 Task: Look for products in the category "Bubble Bath" from Aura Cacia only.
Action: Mouse moved to (670, 257)
Screenshot: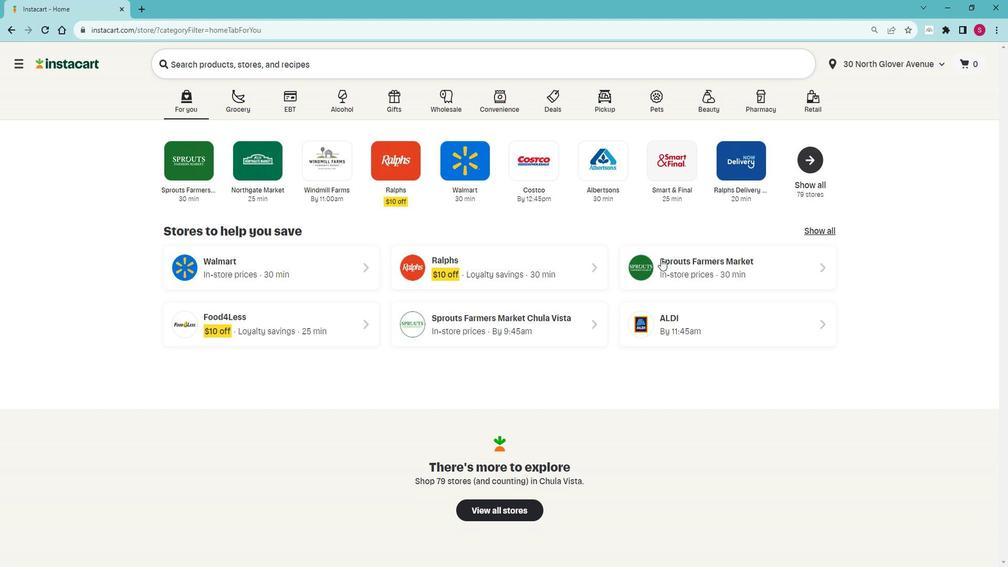 
Action: Mouse pressed left at (670, 257)
Screenshot: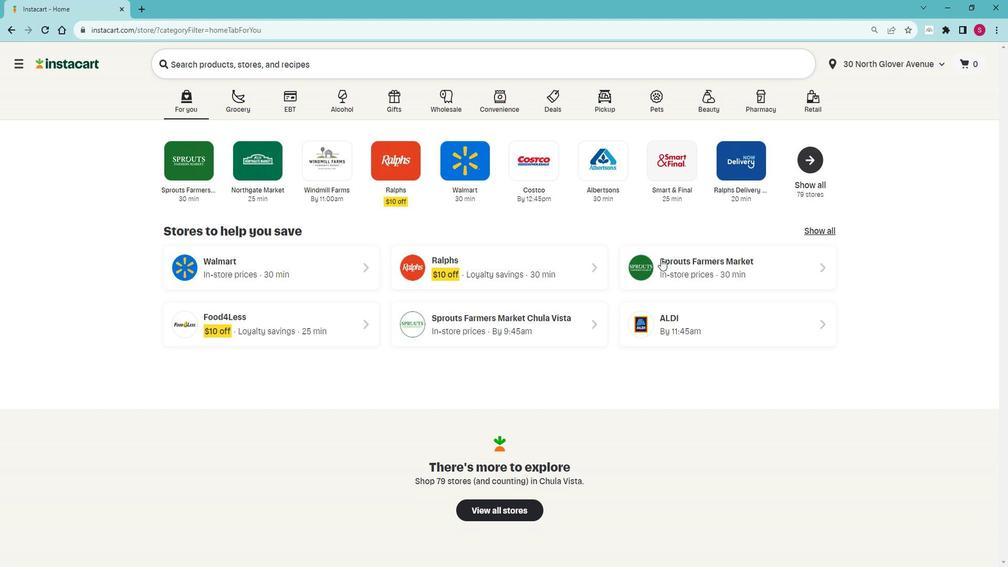 
Action: Mouse moved to (43, 345)
Screenshot: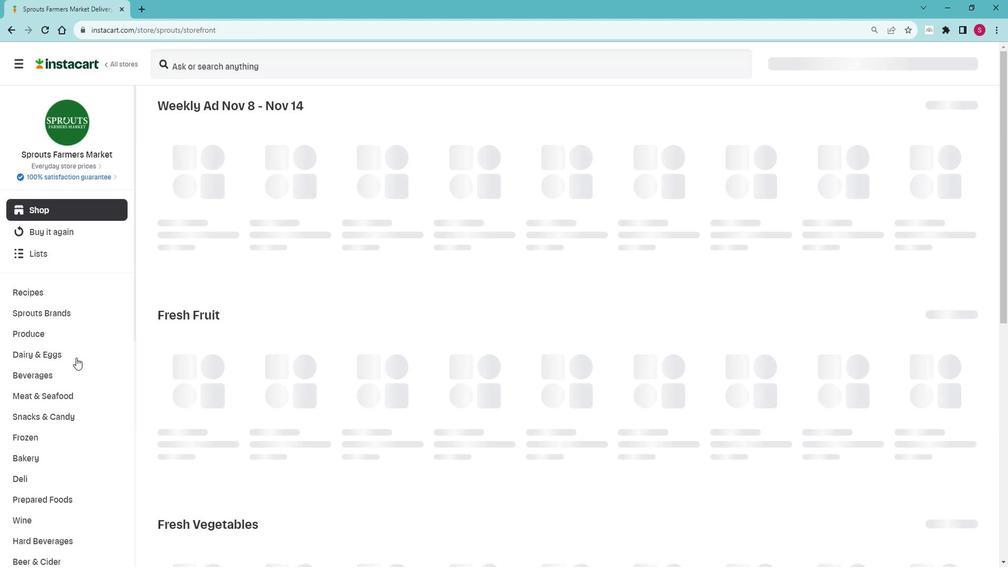 
Action: Mouse scrolled (43, 345) with delta (0, 0)
Screenshot: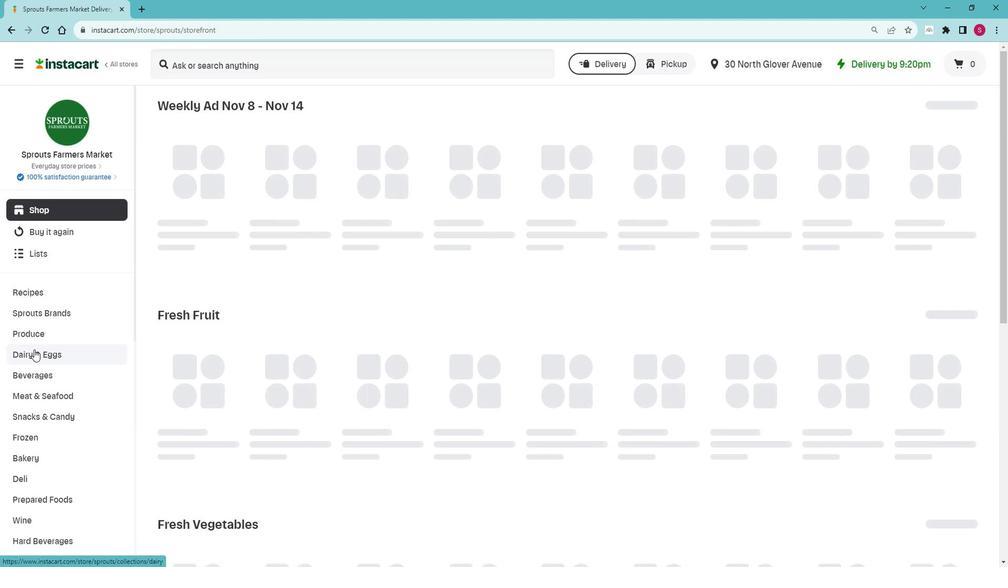 
Action: Mouse scrolled (43, 345) with delta (0, 0)
Screenshot: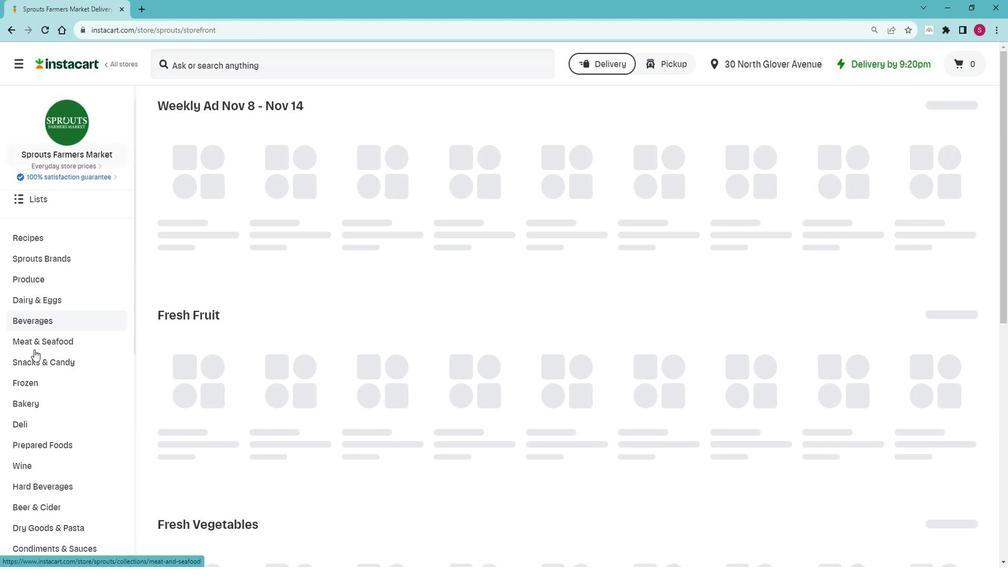 
Action: Mouse scrolled (43, 345) with delta (0, 0)
Screenshot: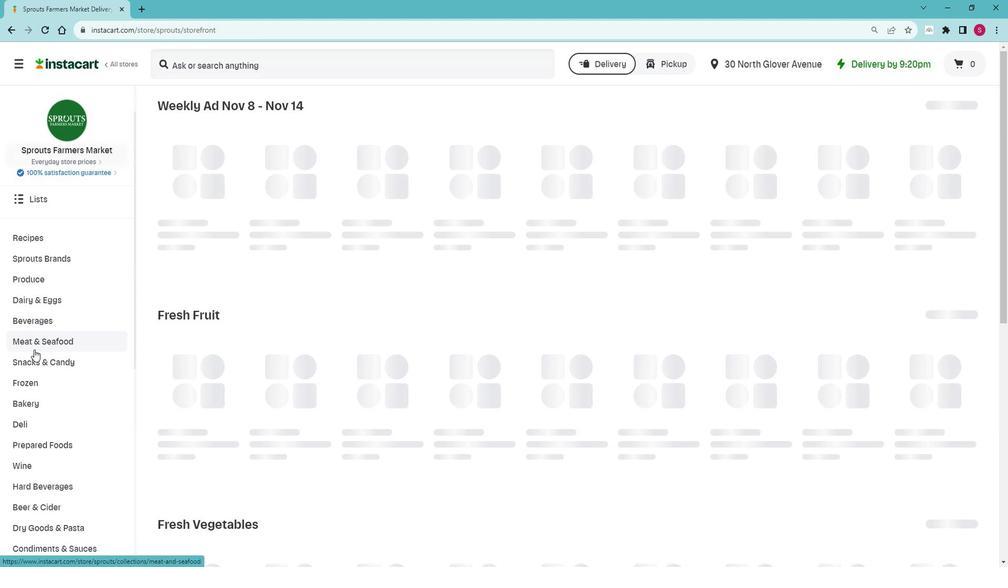 
Action: Mouse moved to (56, 342)
Screenshot: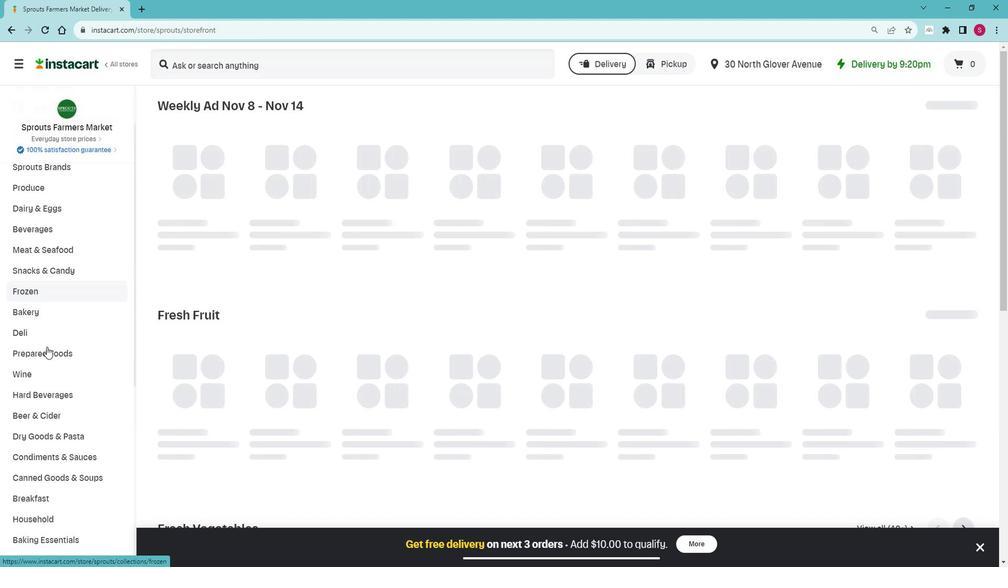 
Action: Mouse scrolled (56, 342) with delta (0, 0)
Screenshot: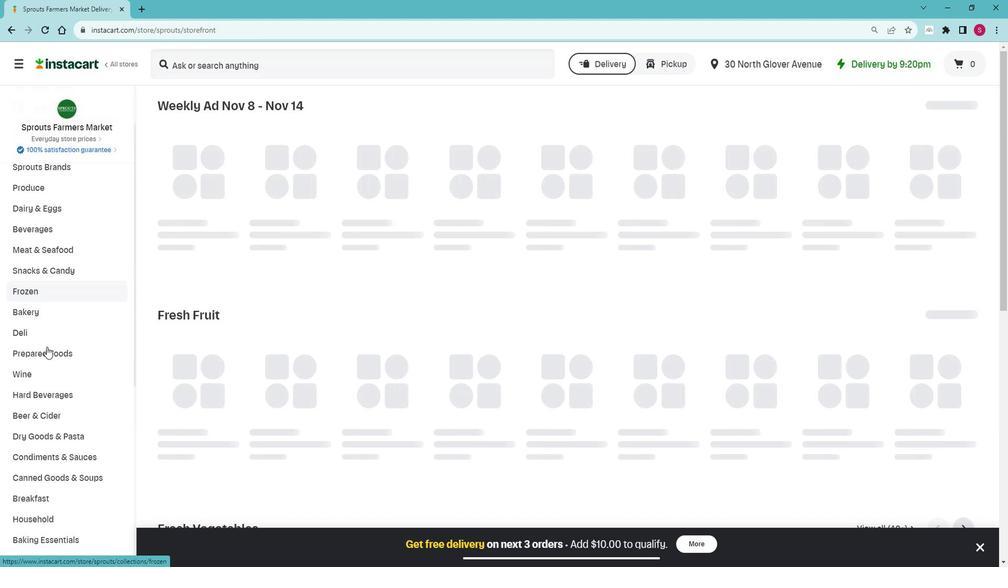 
Action: Mouse moved to (65, 342)
Screenshot: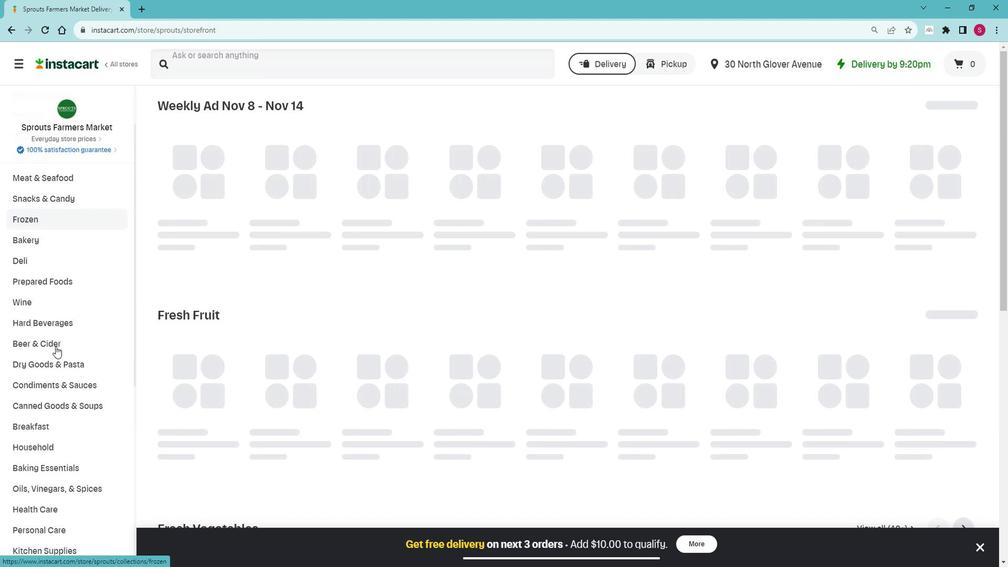 
Action: Mouse scrolled (65, 341) with delta (0, 0)
Screenshot: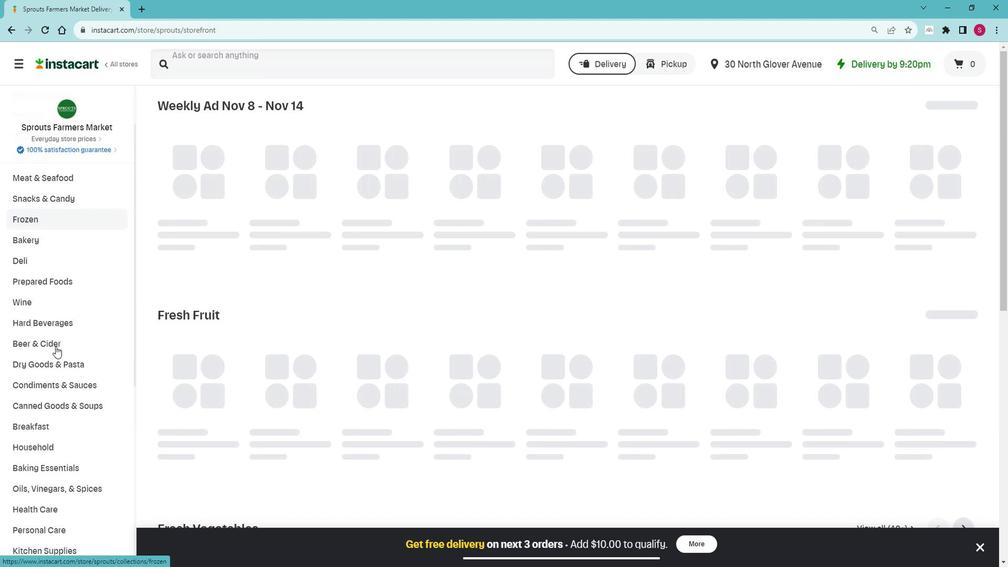 
Action: Mouse moved to (70, 343)
Screenshot: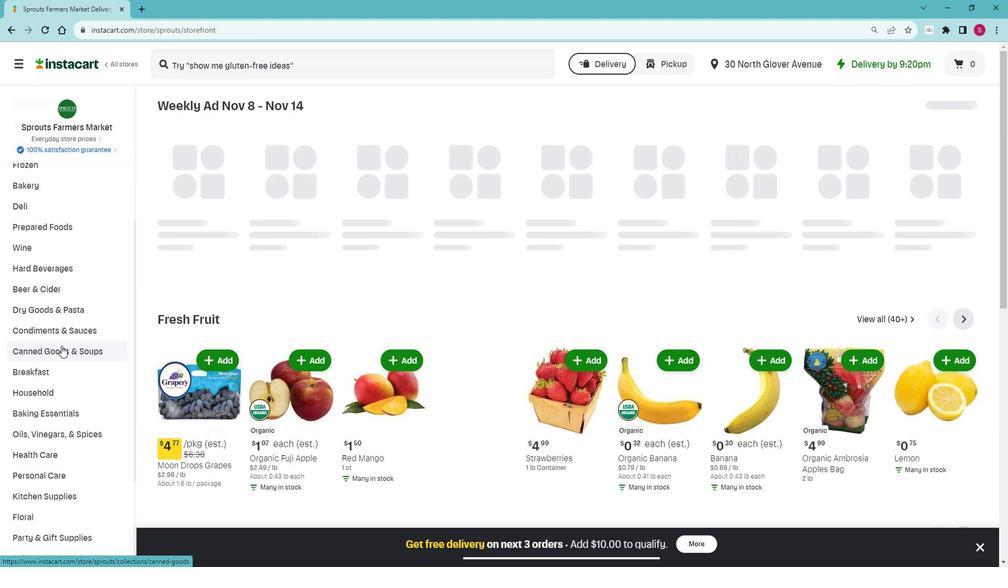 
Action: Mouse scrolled (70, 342) with delta (0, 0)
Screenshot: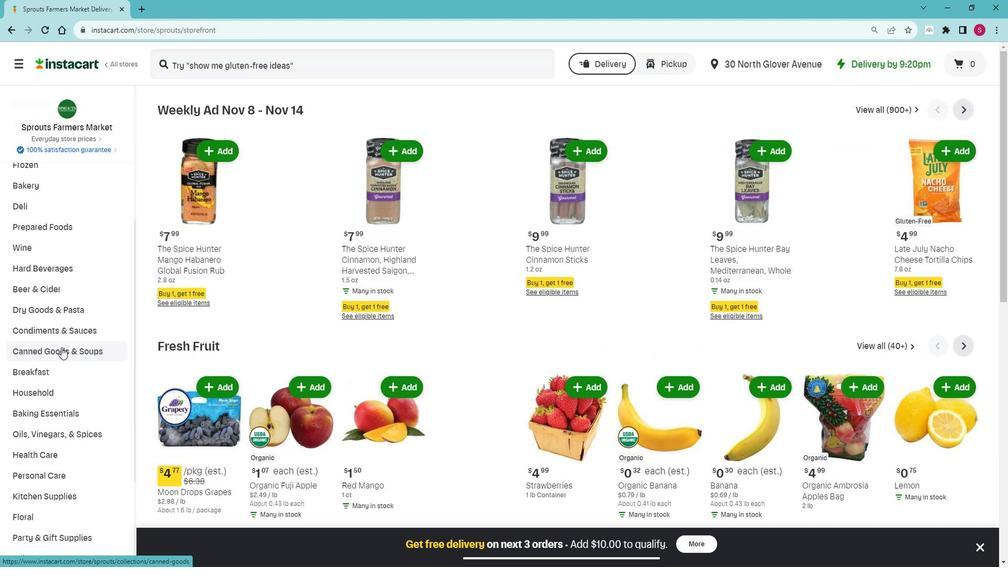 
Action: Mouse moved to (71, 410)
Screenshot: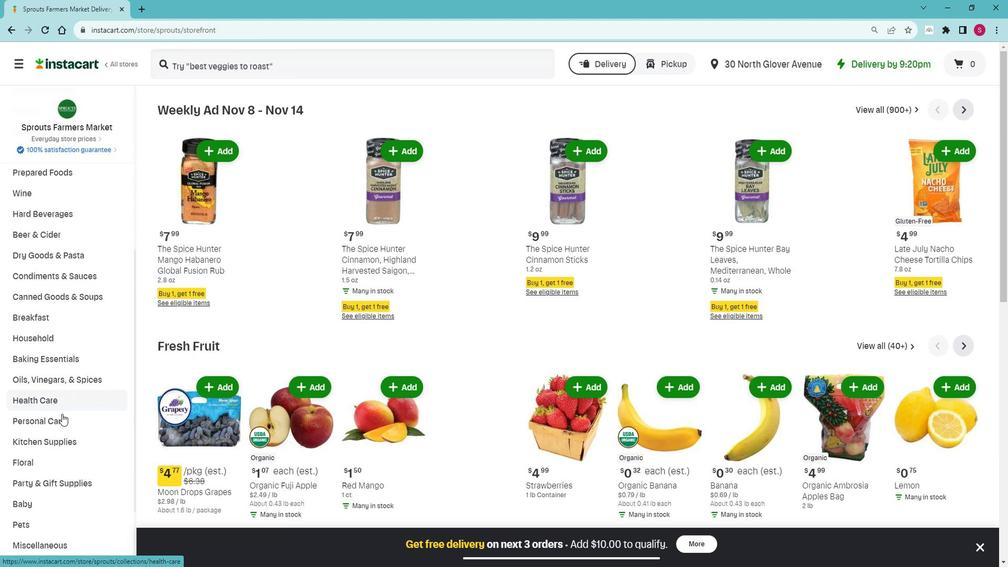 
Action: Mouse pressed left at (71, 410)
Screenshot: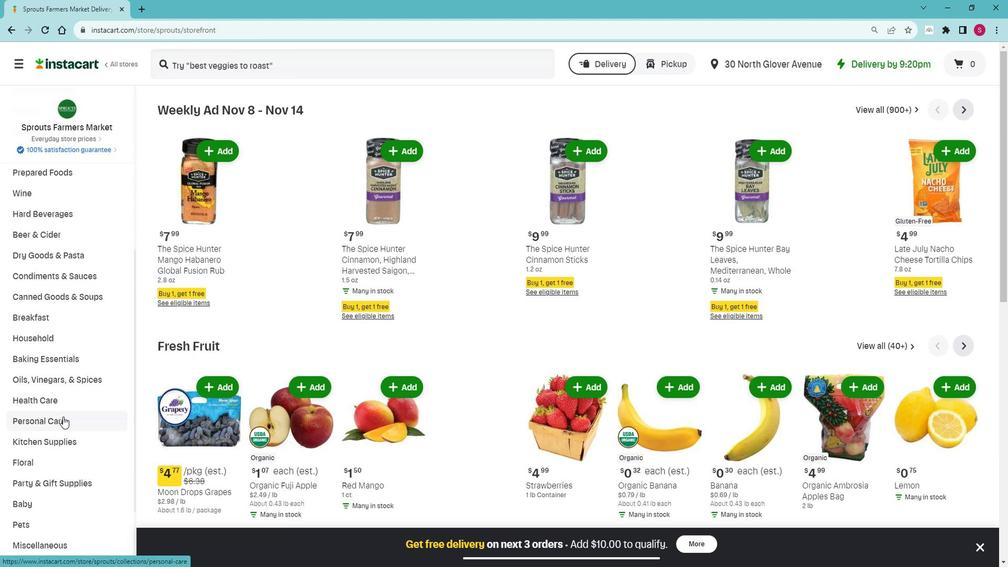 
Action: Mouse moved to (74, 432)
Screenshot: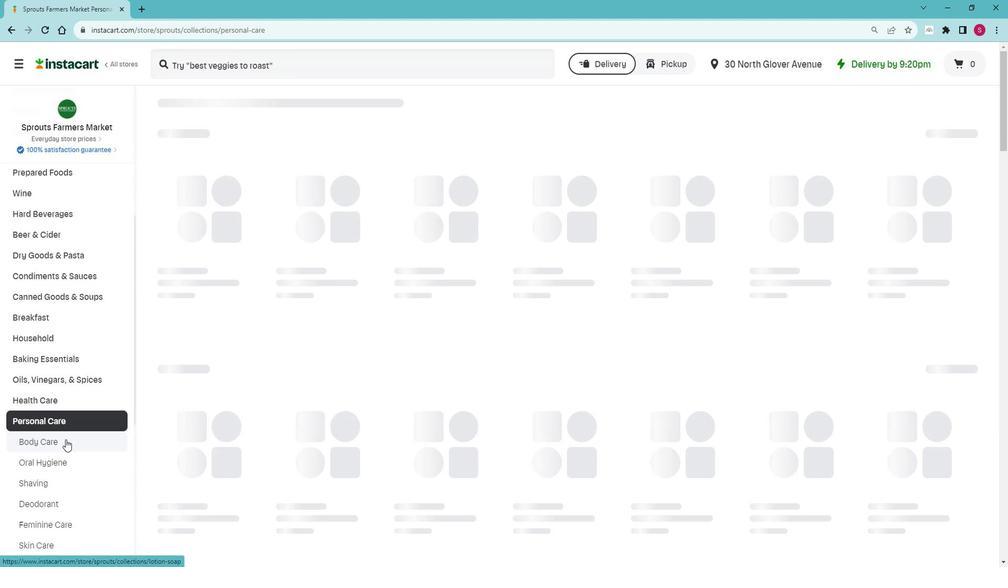 
Action: Mouse pressed left at (74, 432)
Screenshot: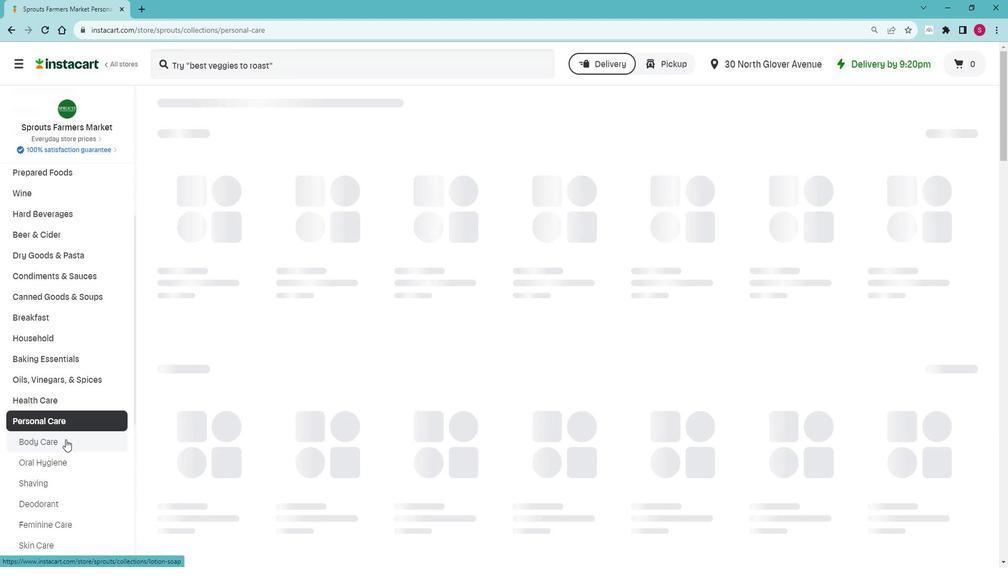 
Action: Mouse moved to (420, 154)
Screenshot: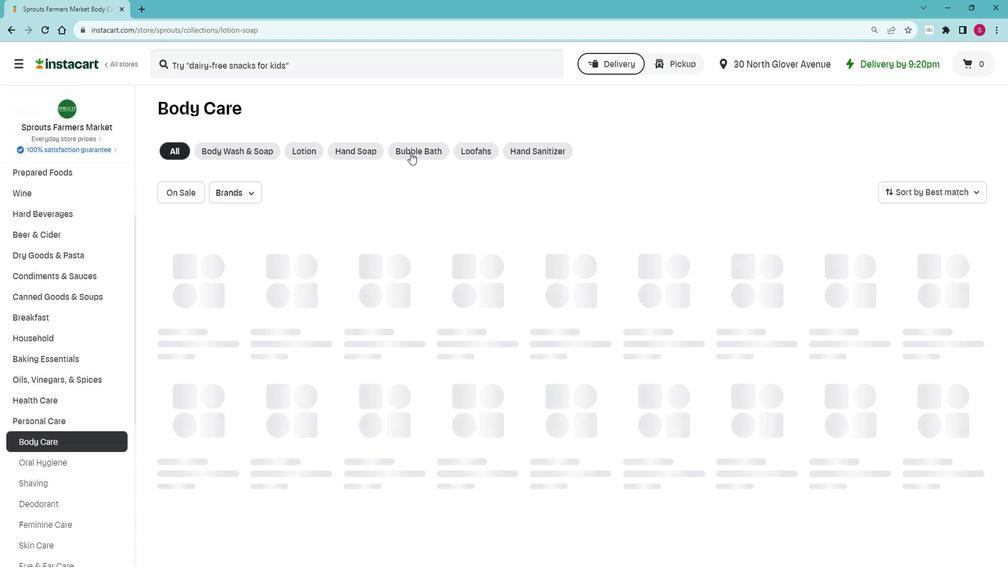 
Action: Mouse pressed left at (420, 154)
Screenshot: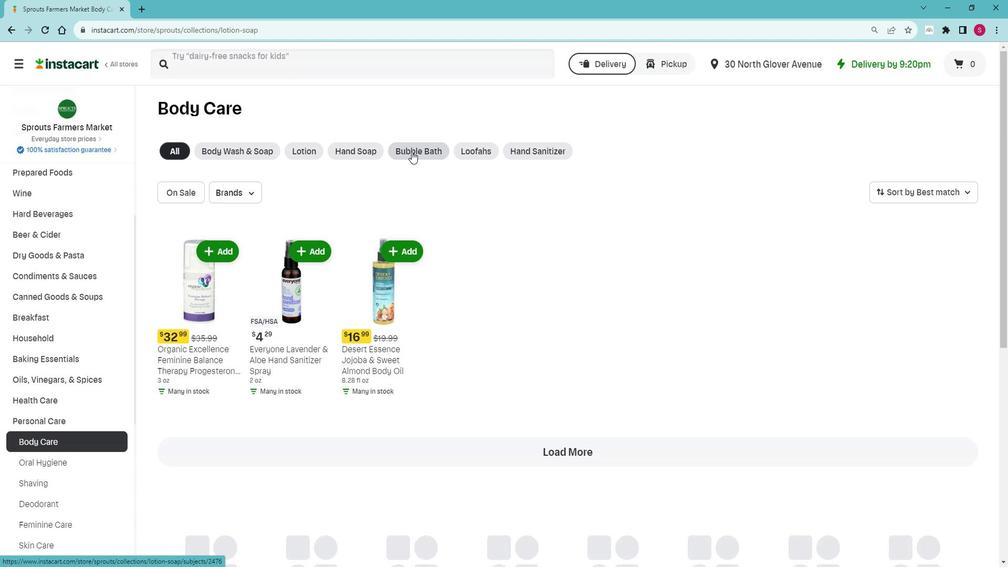 
Action: Mouse moved to (260, 189)
Screenshot: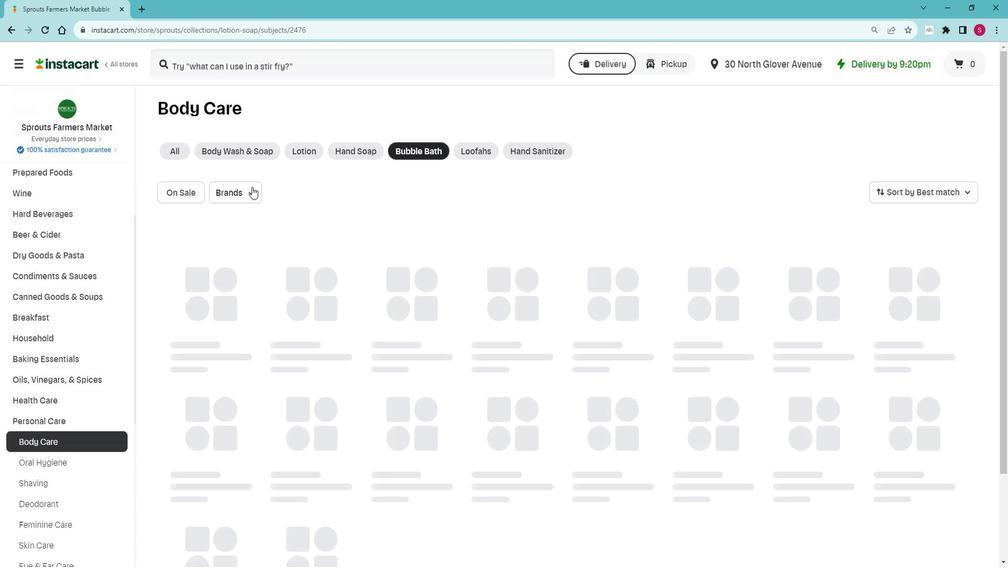 
Action: Mouse pressed left at (260, 189)
Screenshot: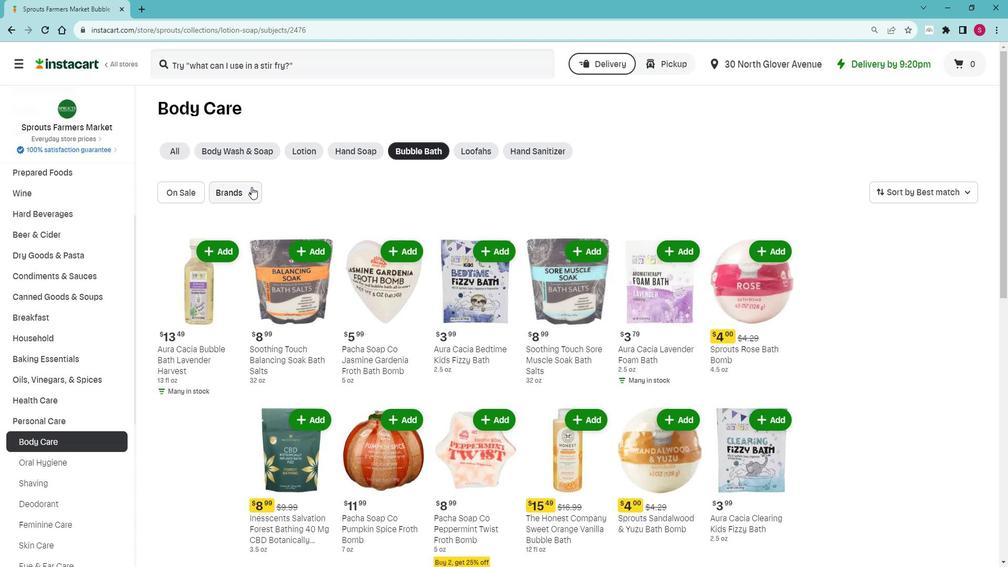 
Action: Mouse moved to (268, 279)
Screenshot: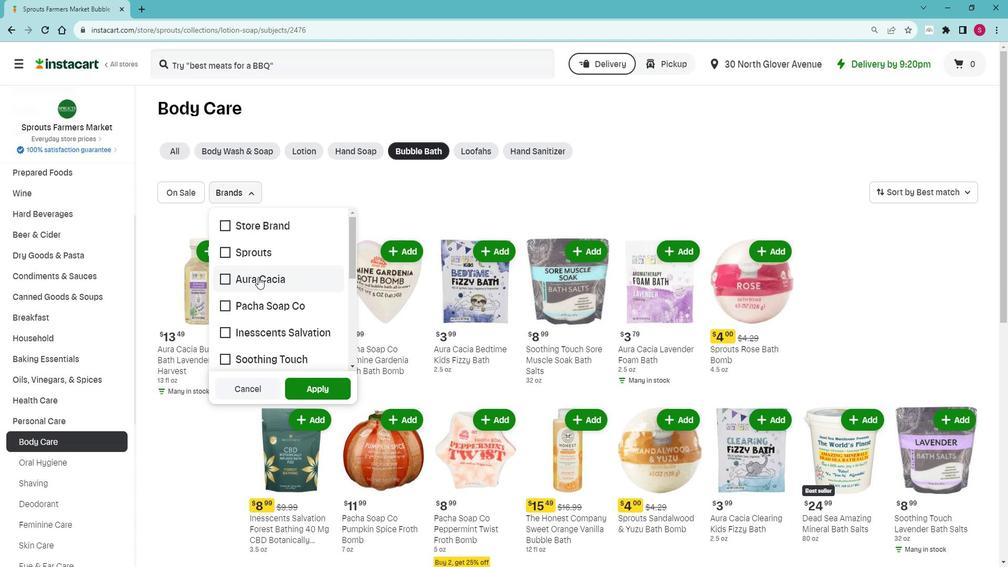 
Action: Mouse pressed left at (268, 279)
Screenshot: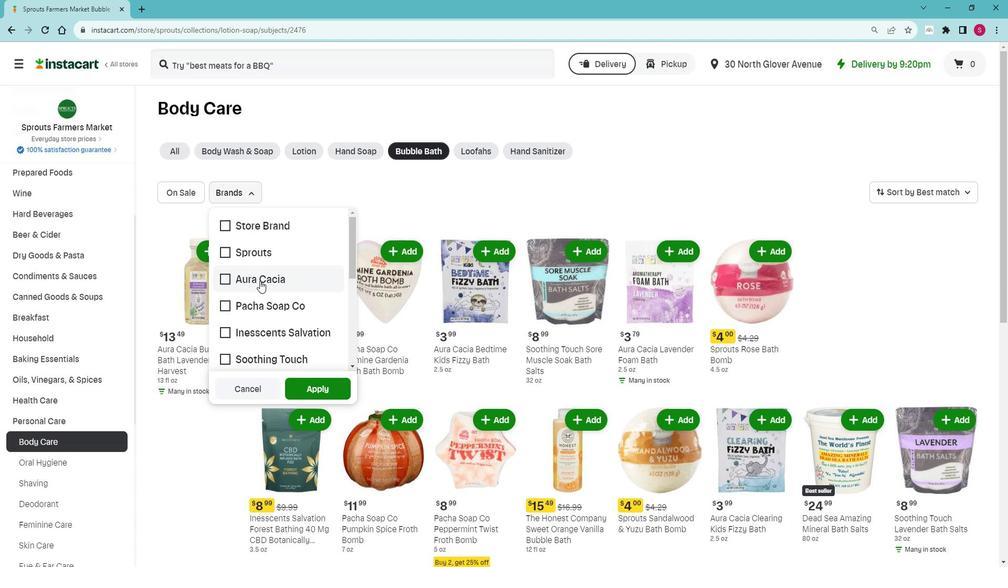 
Action: Mouse moved to (331, 380)
Screenshot: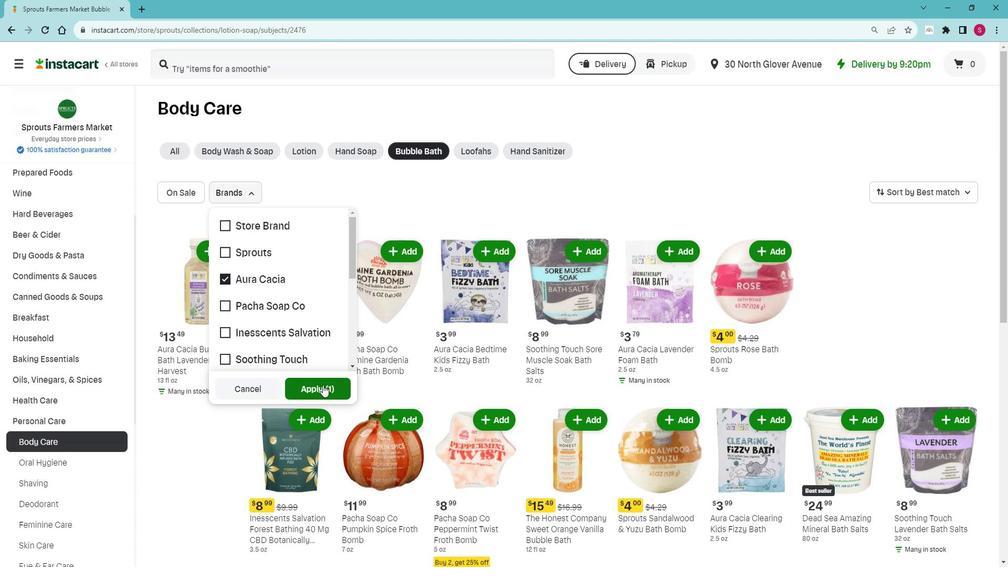 
Action: Mouse pressed left at (331, 380)
Screenshot: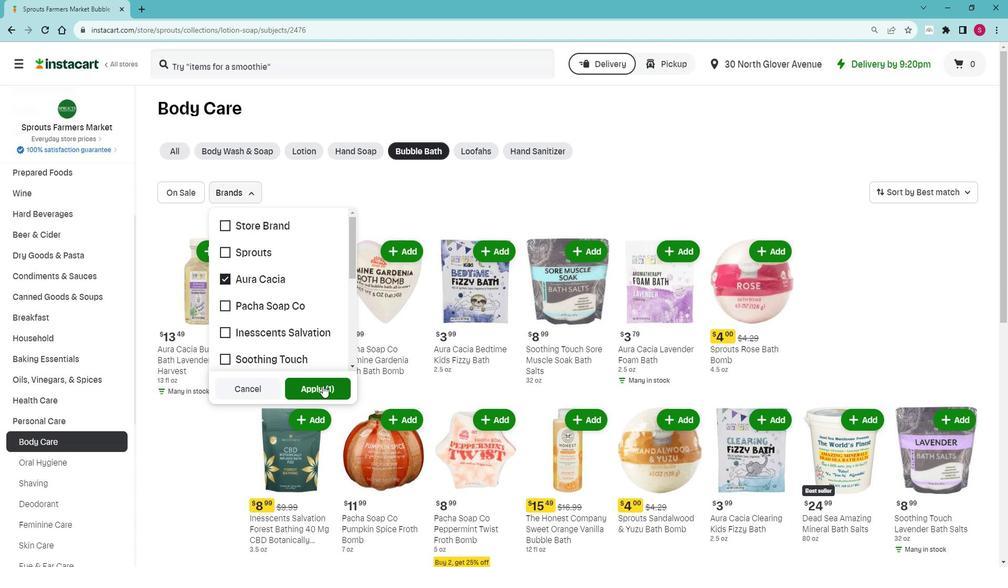 
Action: Mouse moved to (411, 370)
Screenshot: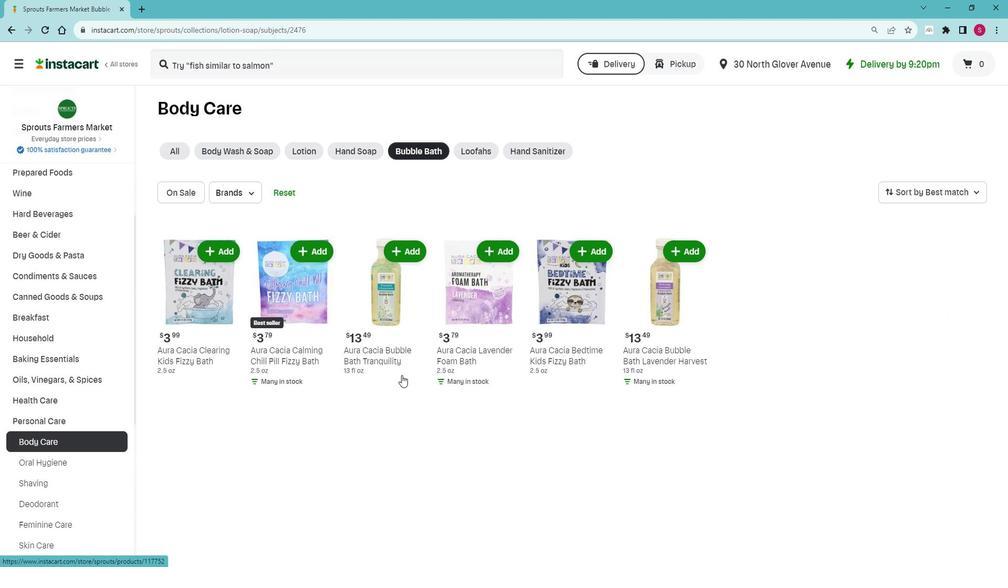 
